 Task: Create New Customer with Customer Name: Sam's Club, Billing Address Line1: 2105 Pike Street, Billing Address Line2:  San Diego, Billing Address Line3:  California 92126, Cell Number: 812-237-6814
Action: Mouse moved to (149, 29)
Screenshot: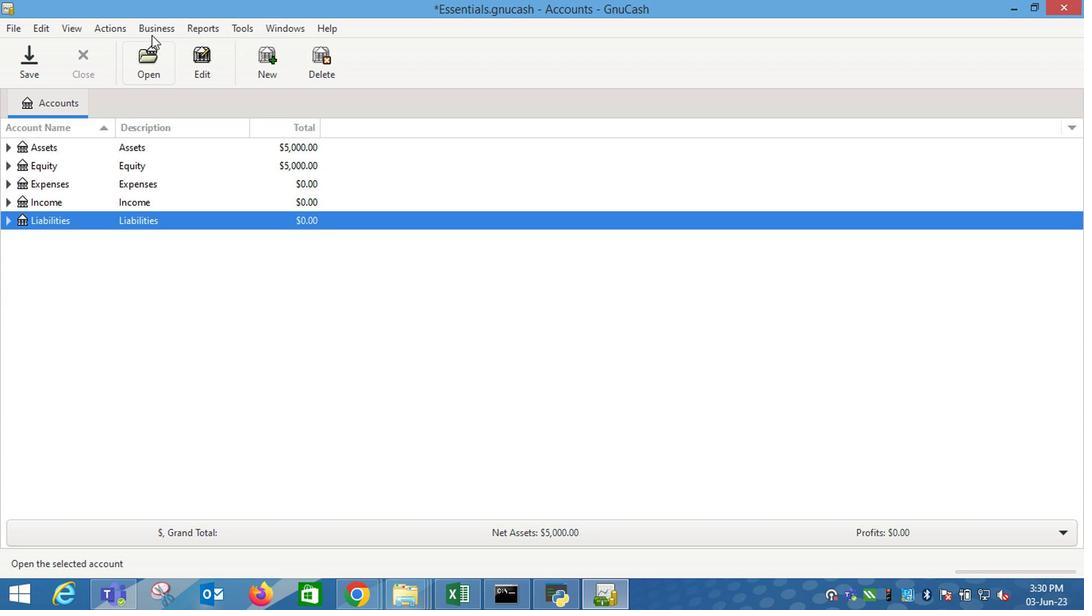 
Action: Mouse pressed left at (149, 29)
Screenshot: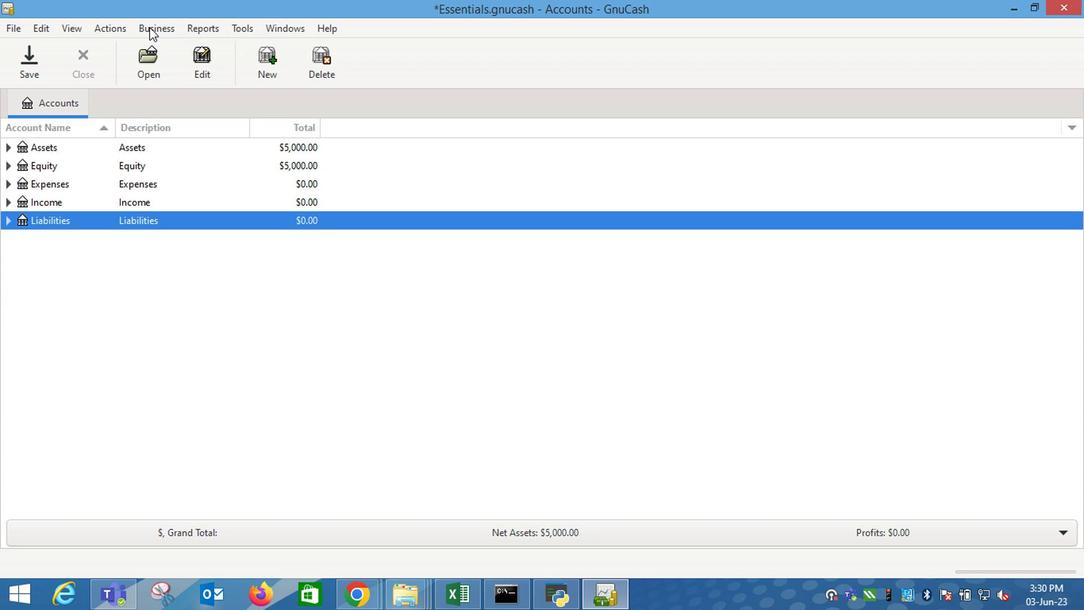 
Action: Mouse moved to (374, 74)
Screenshot: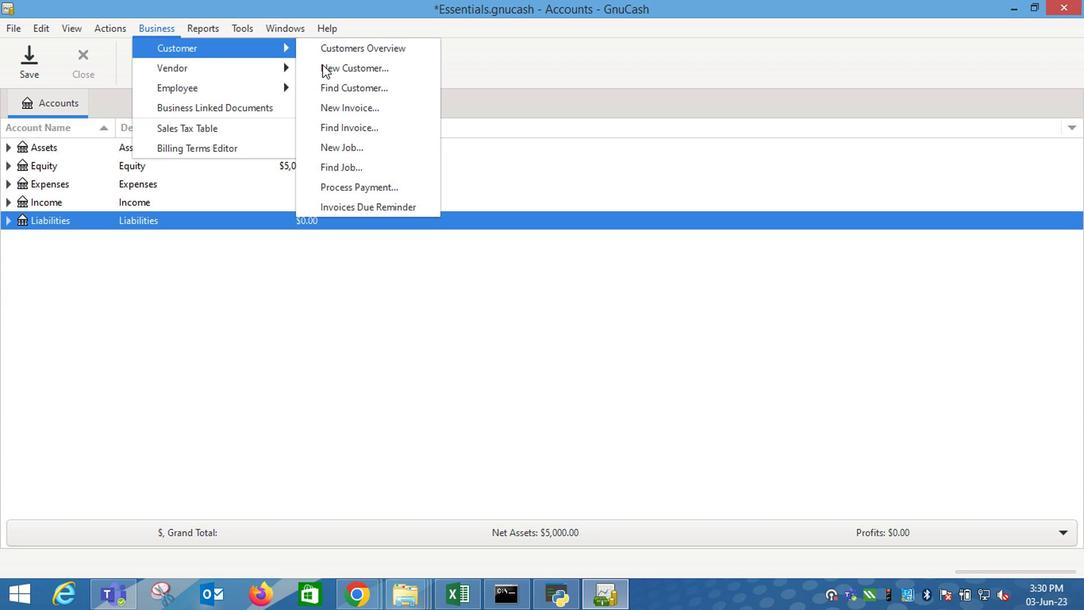 
Action: Mouse pressed left at (374, 74)
Screenshot: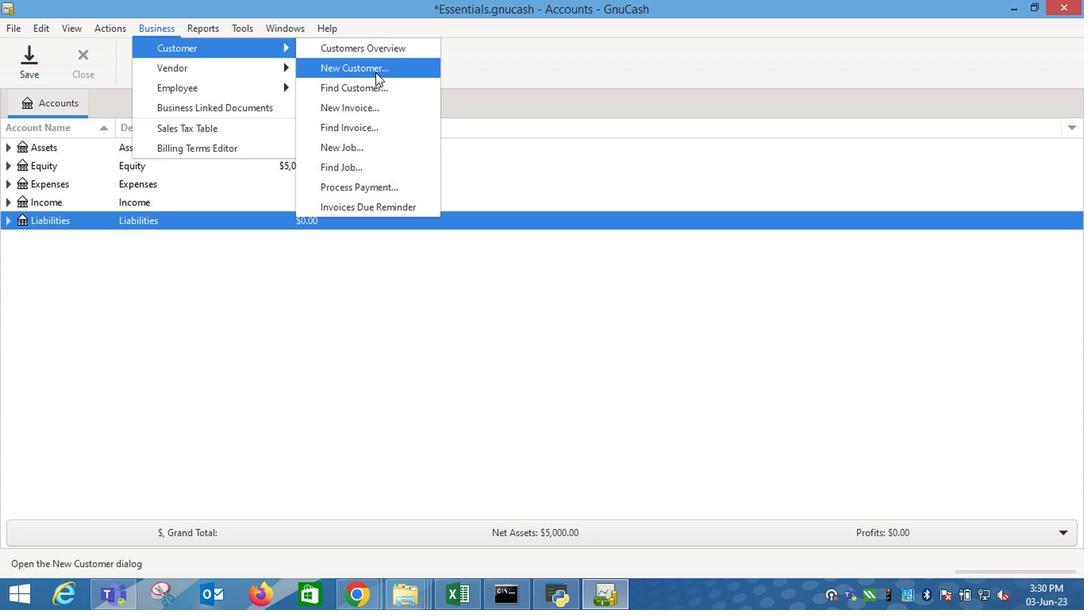 
Action: Mouse moved to (803, 219)
Screenshot: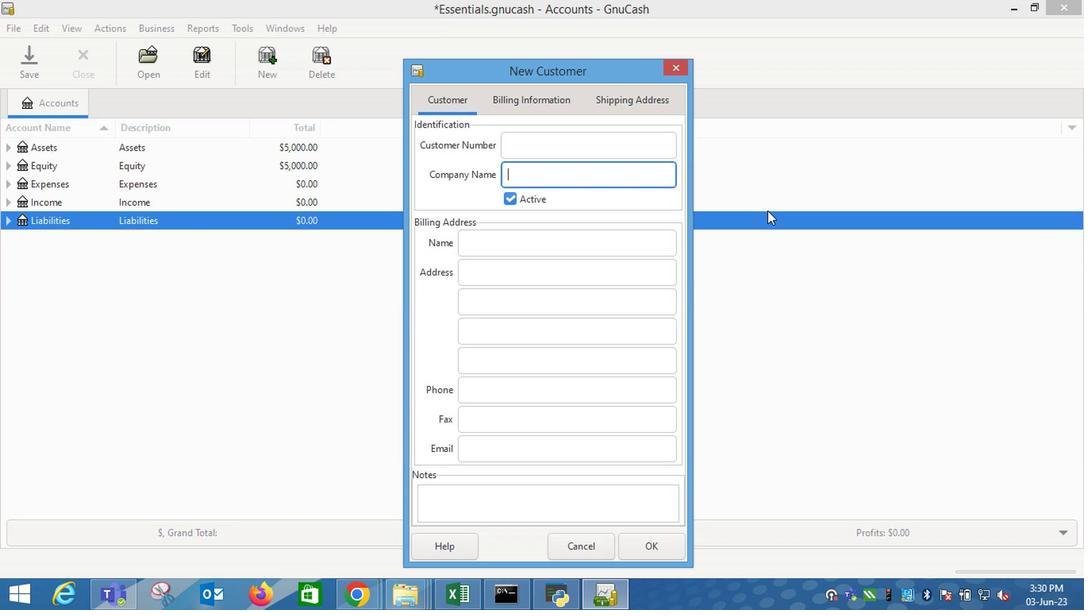 
Action: Key pressed <Key.shift_r>Sam's<Key.space><Key.shift_r>Club<Key.tab><Key.tab><Key.tab>2105<Key.space><Key.shift_r>Pike<Key.space><Key.shift_r>Street<Key.tab><Key.shift_r>Sa<Key.tab><Key.shift_r>Cal<Key.tab><Key.tab>812-237-6814
Screenshot: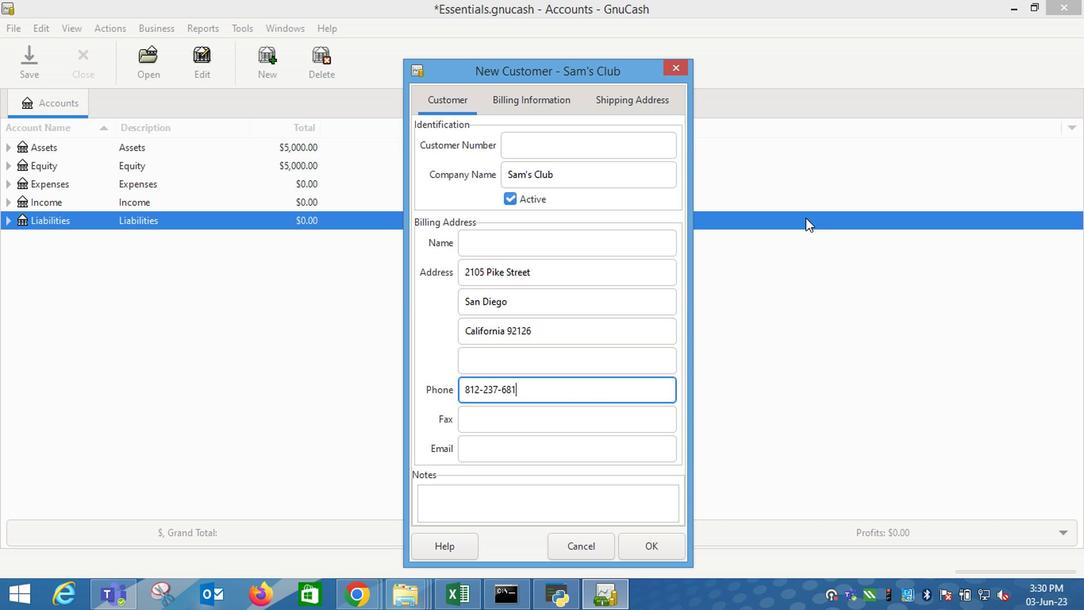 
Action: Mouse moved to (556, 106)
Screenshot: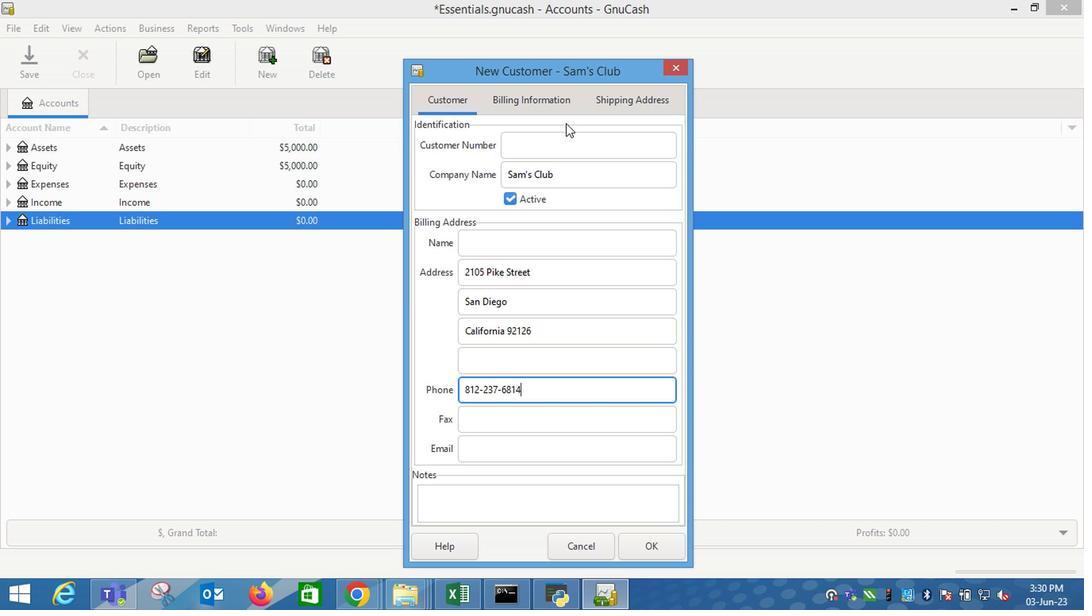 
Action: Mouse pressed left at (556, 106)
Screenshot: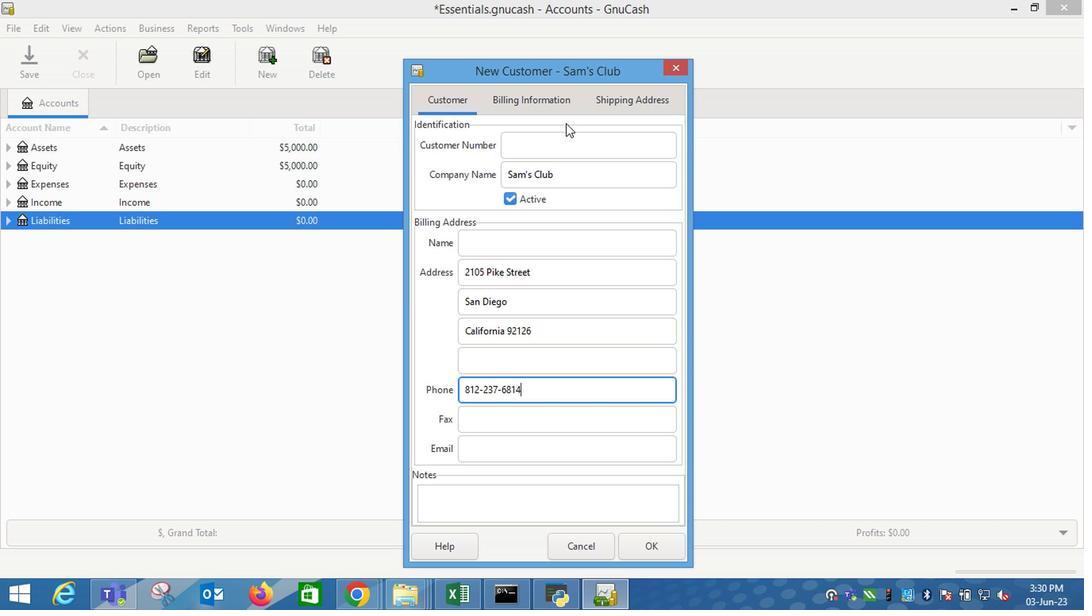 
Action: Mouse moved to (650, 550)
Screenshot: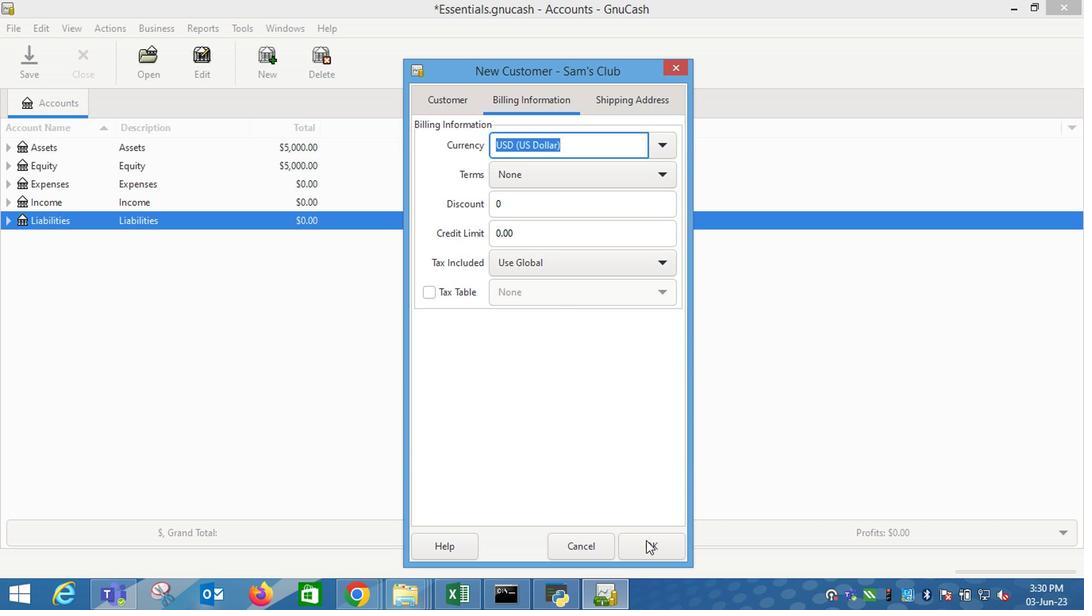 
Action: Mouse pressed left at (650, 550)
Screenshot: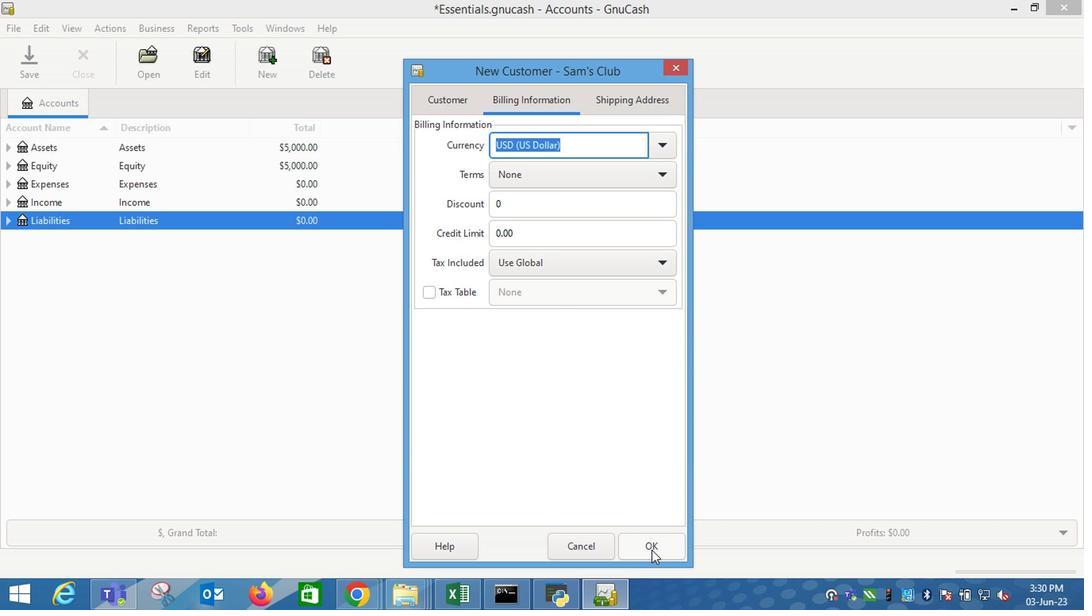 
